 Task: Create a blank project CoolBridge with privacy Private to Project members  and default view as Board and in the team Taskers . Create three sections in the project as To-Do, Doing and Done
Action: Mouse moved to (79, 58)
Screenshot: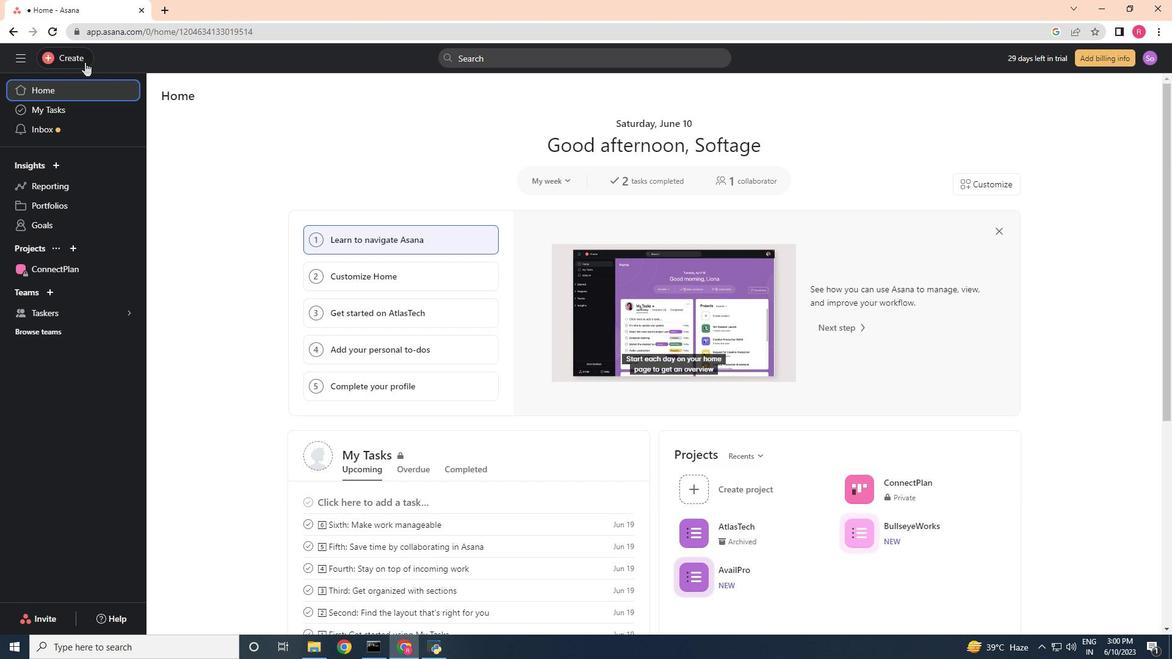 
Action: Mouse pressed left at (79, 58)
Screenshot: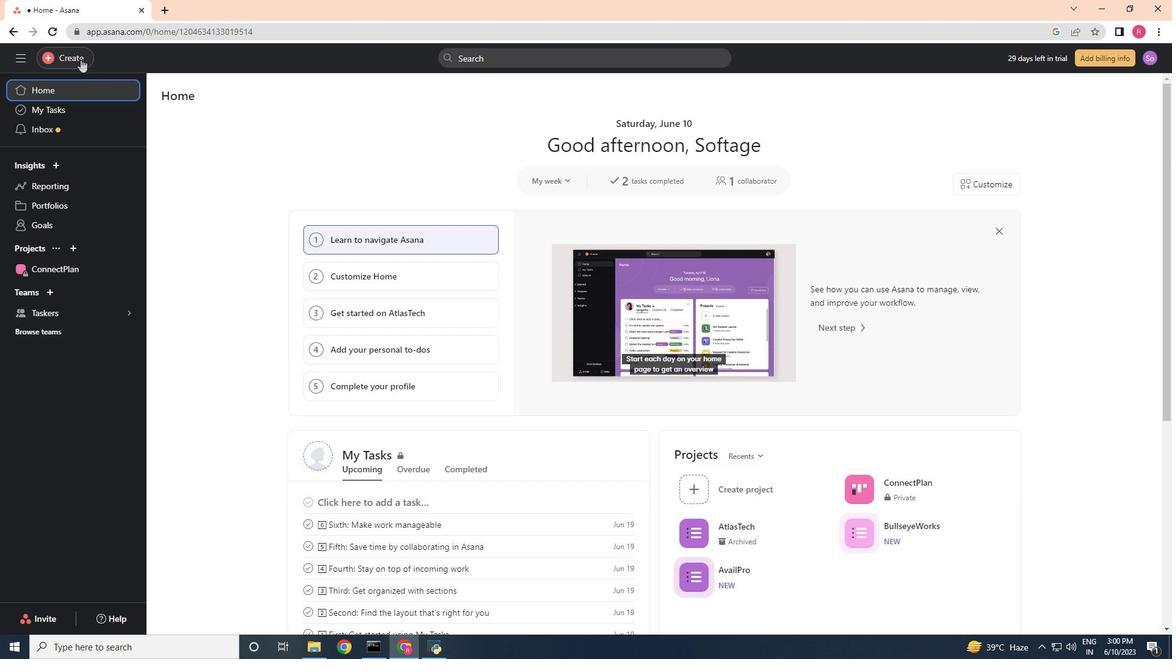 
Action: Mouse moved to (139, 88)
Screenshot: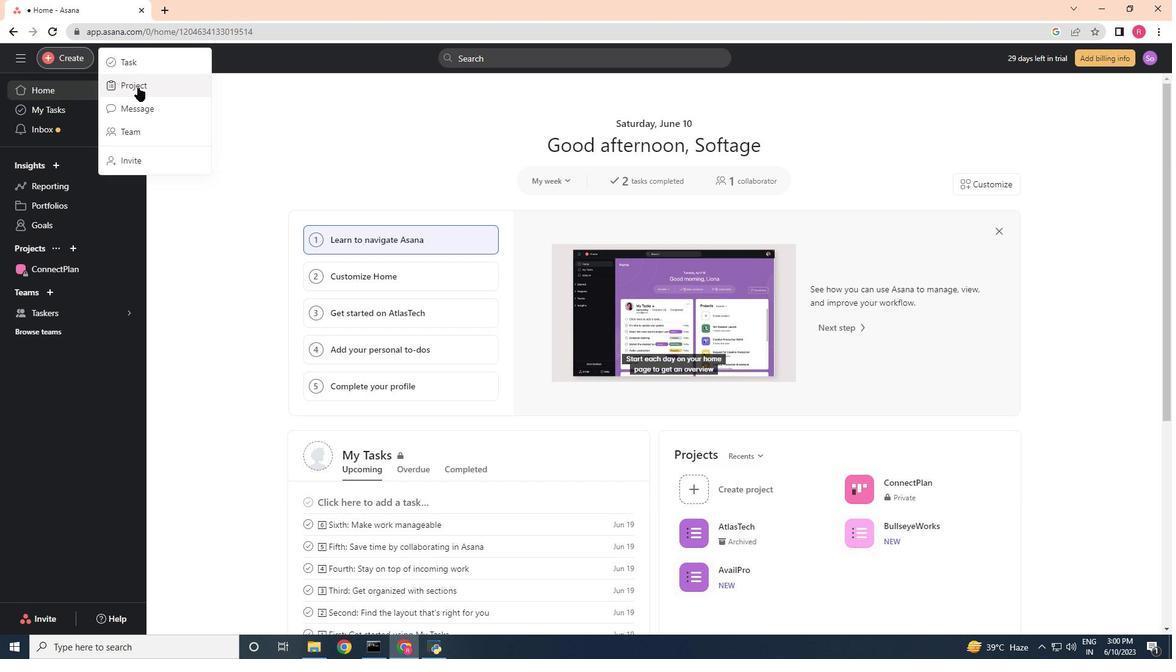 
Action: Mouse pressed left at (139, 88)
Screenshot: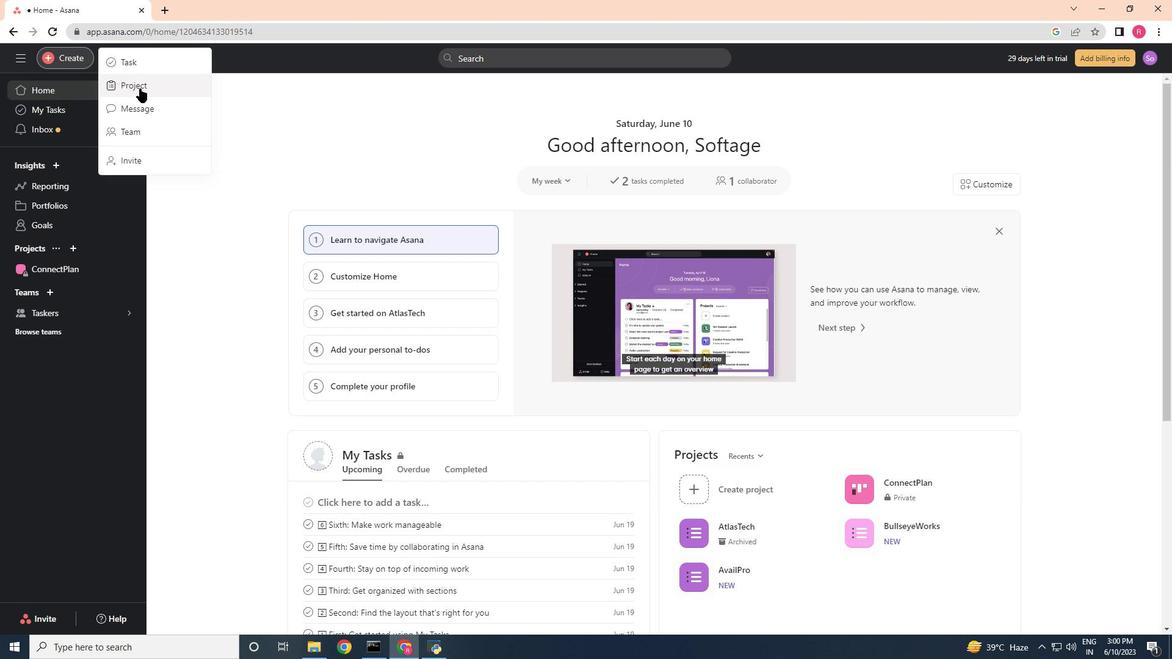 
Action: Mouse moved to (507, 277)
Screenshot: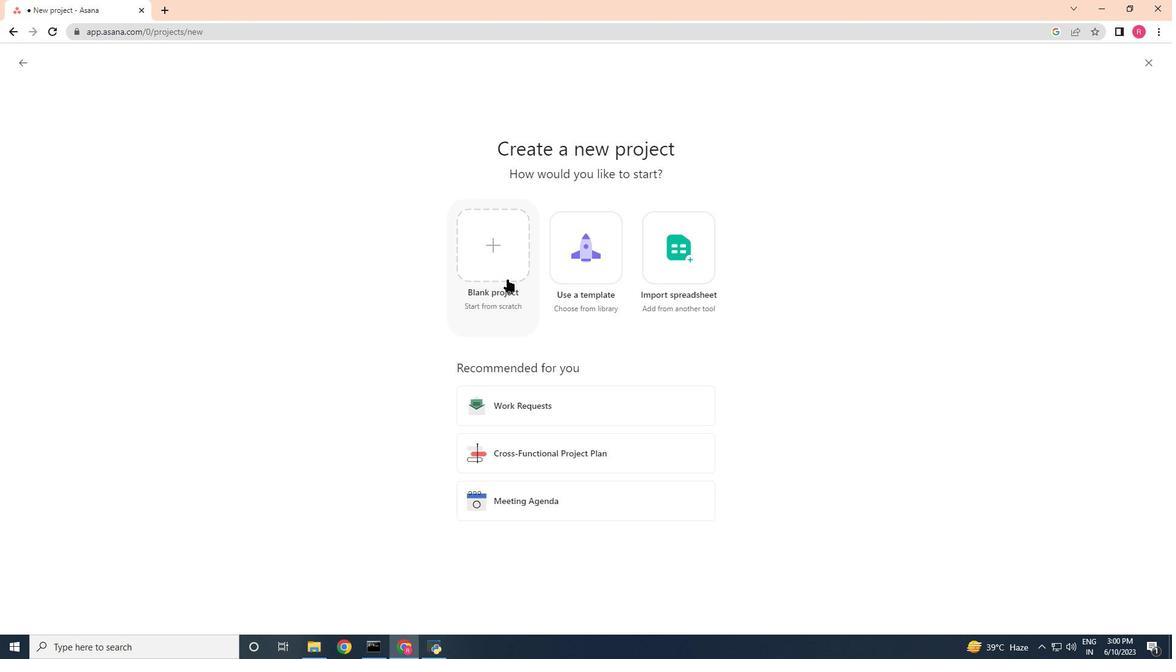 
Action: Mouse pressed left at (507, 277)
Screenshot: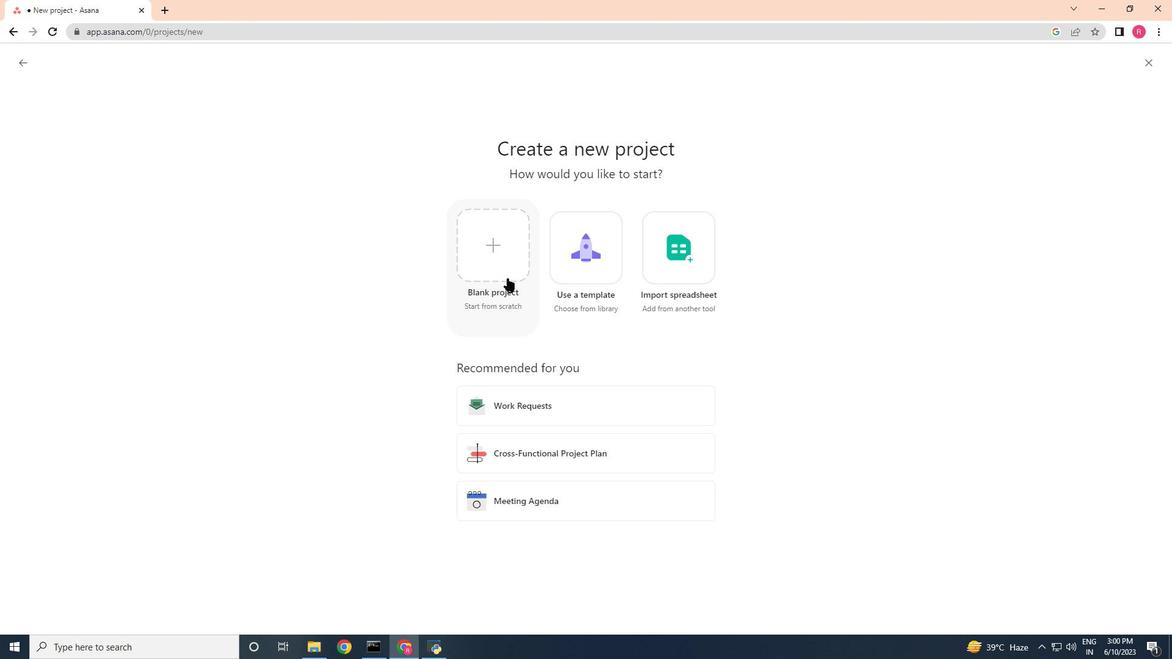
Action: Mouse moved to (495, 288)
Screenshot: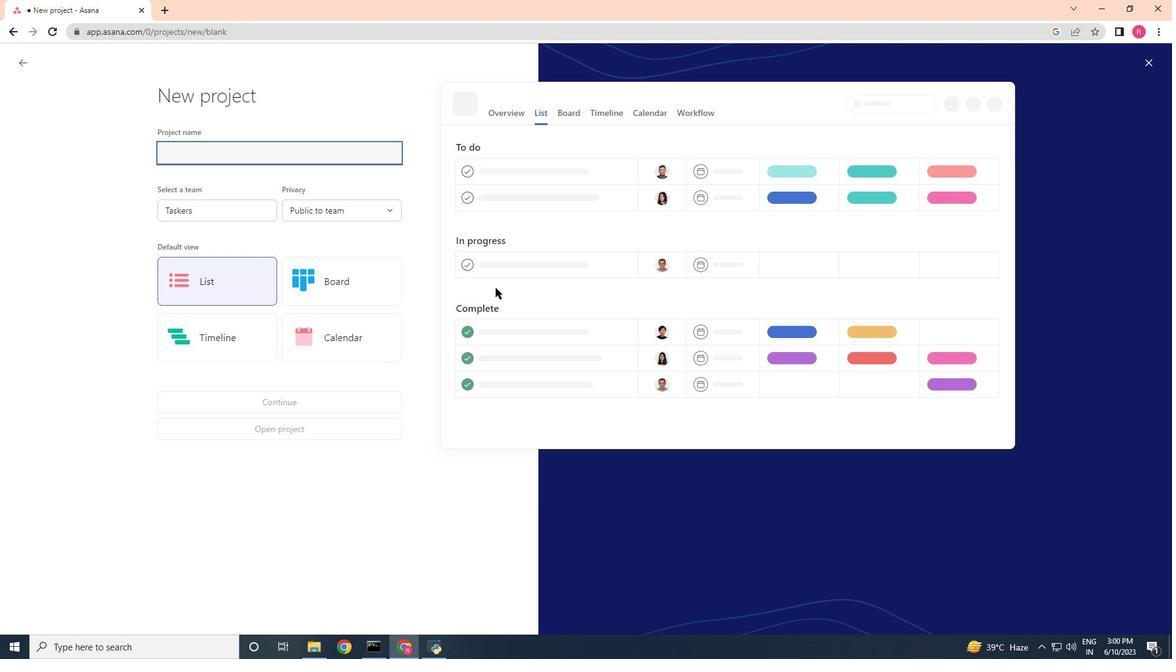 
Action: Key pressed <Key.shift>Cool<Key.shift>Bridge
Screenshot: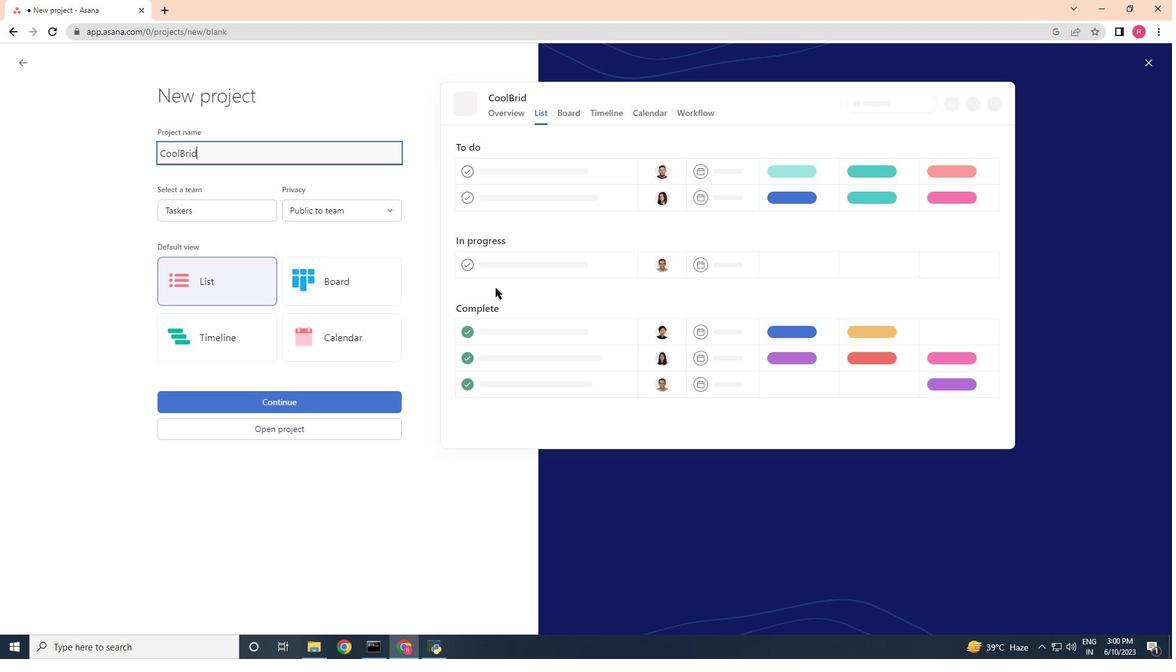 
Action: Mouse moved to (321, 205)
Screenshot: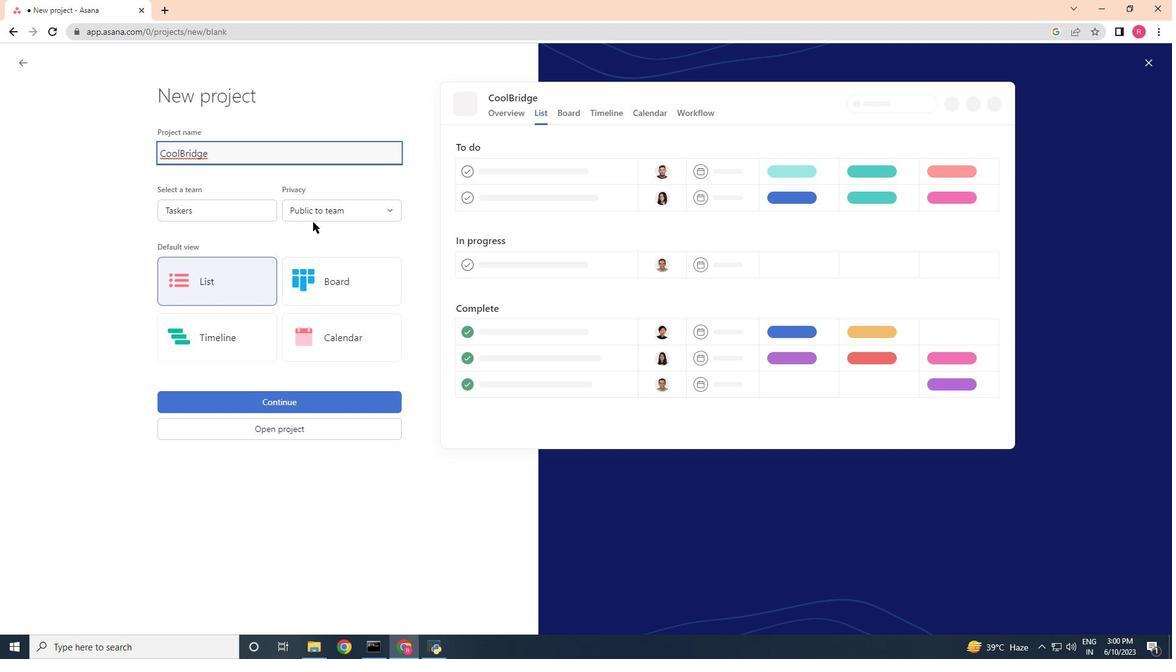 
Action: Mouse pressed left at (321, 205)
Screenshot: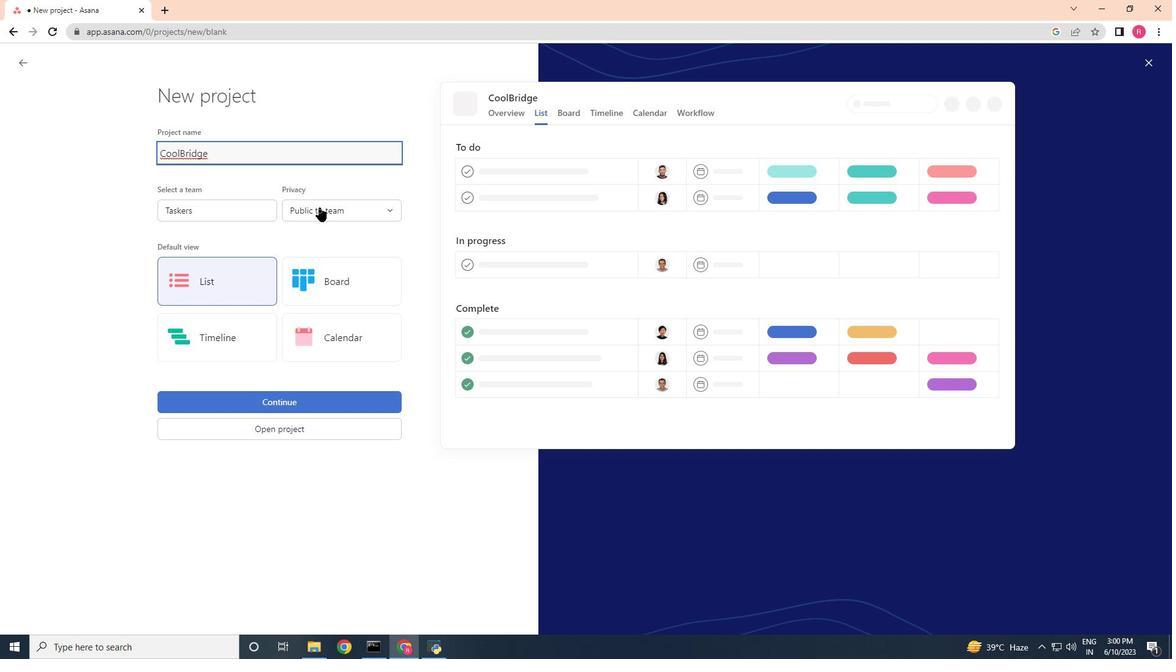 
Action: Mouse moved to (321, 253)
Screenshot: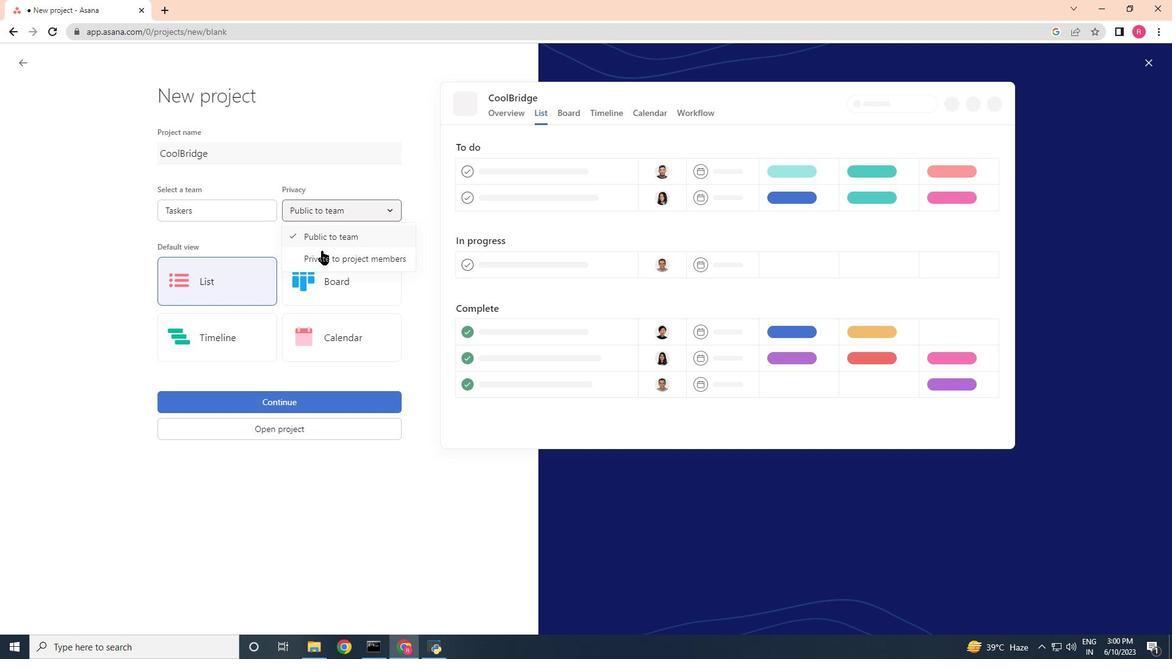 
Action: Mouse pressed left at (321, 253)
Screenshot: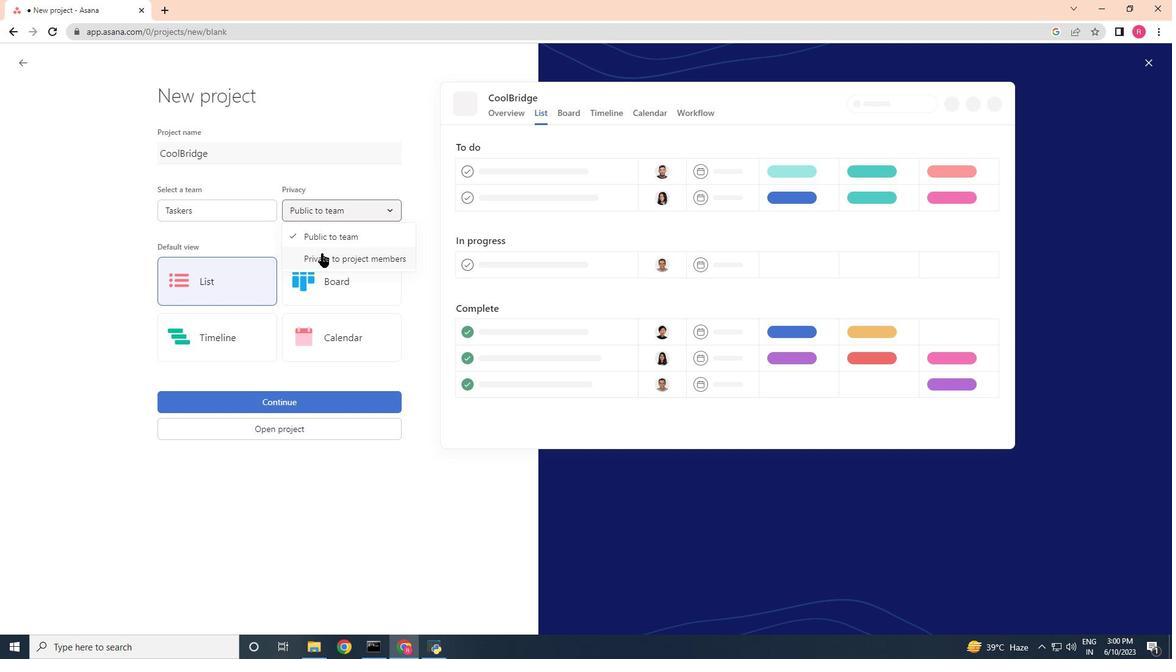 
Action: Mouse moved to (233, 216)
Screenshot: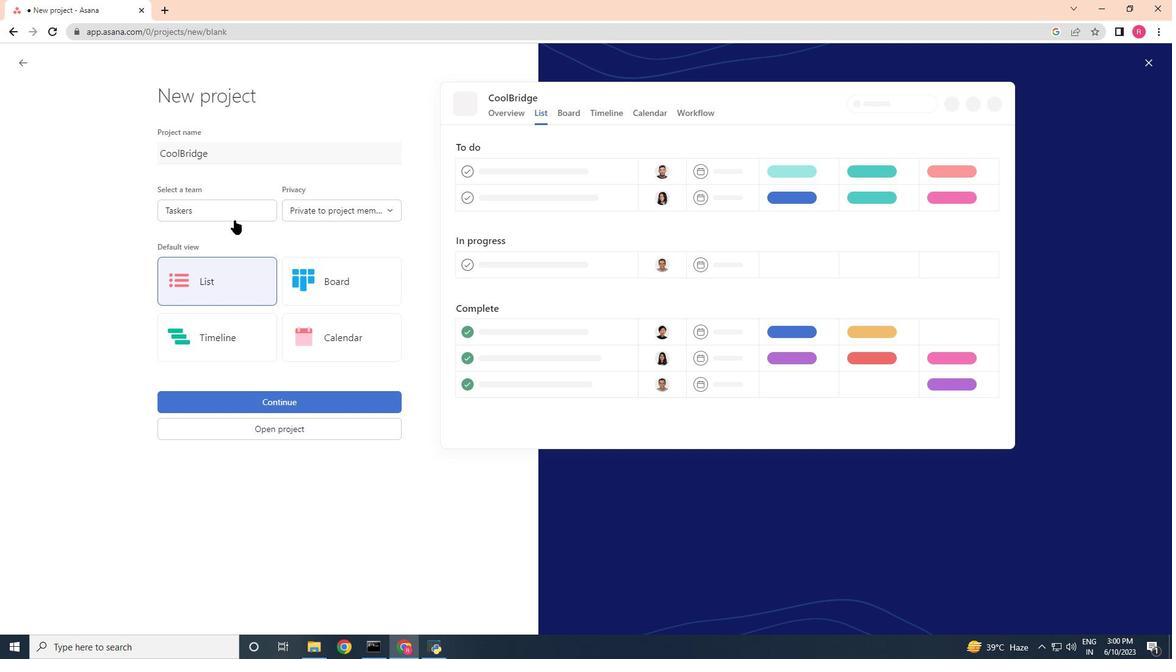 
Action: Mouse pressed left at (233, 216)
Screenshot: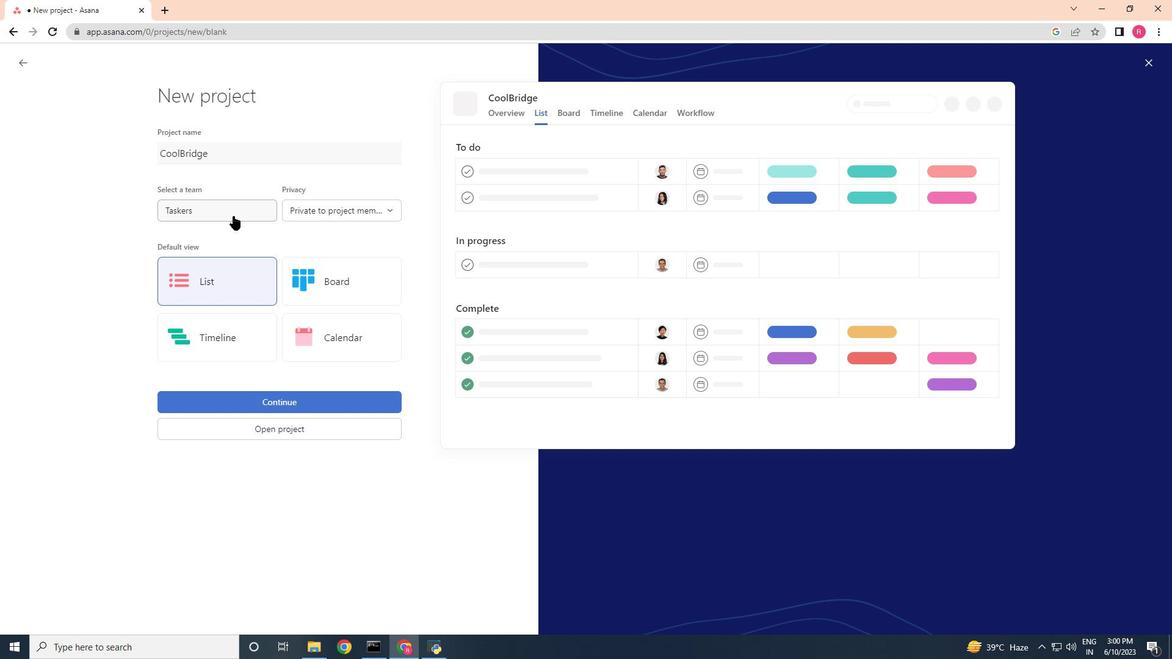 
Action: Mouse moved to (227, 228)
Screenshot: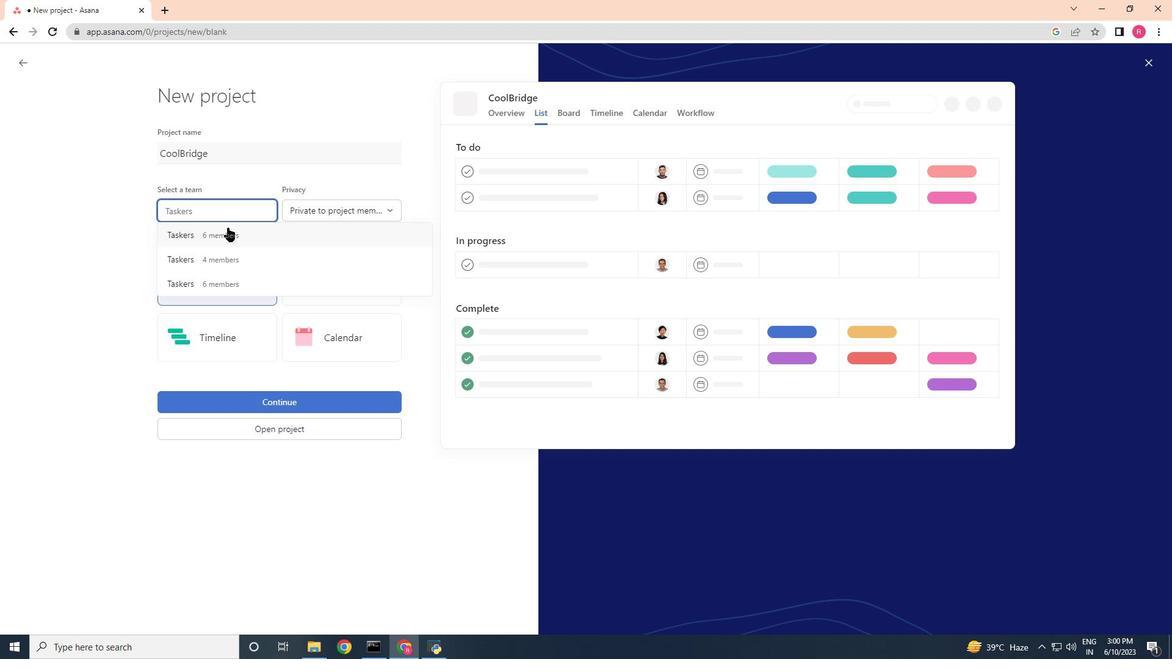 
Action: Mouse pressed left at (227, 228)
Screenshot: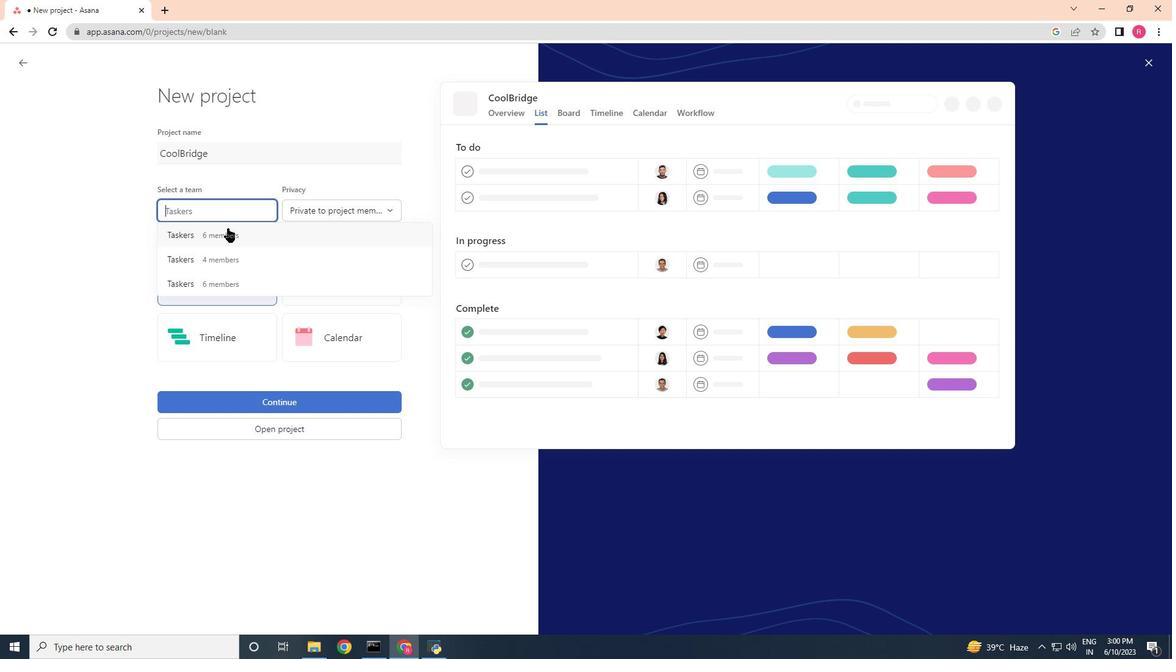 
Action: Mouse moved to (316, 281)
Screenshot: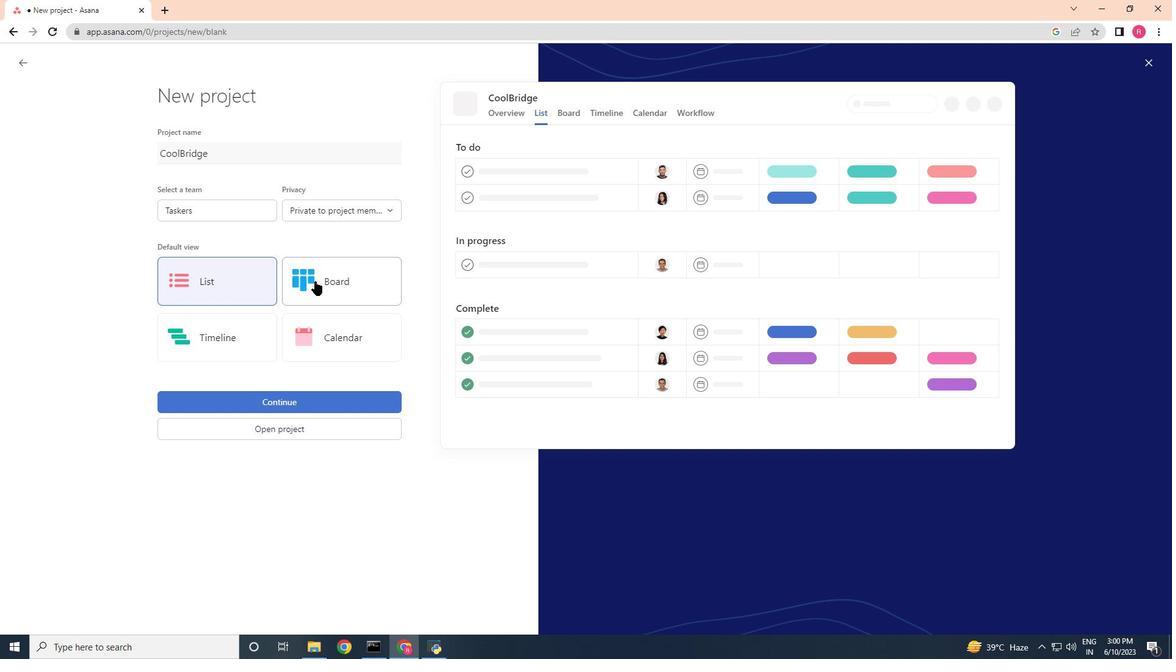 
Action: Mouse pressed left at (316, 281)
Screenshot: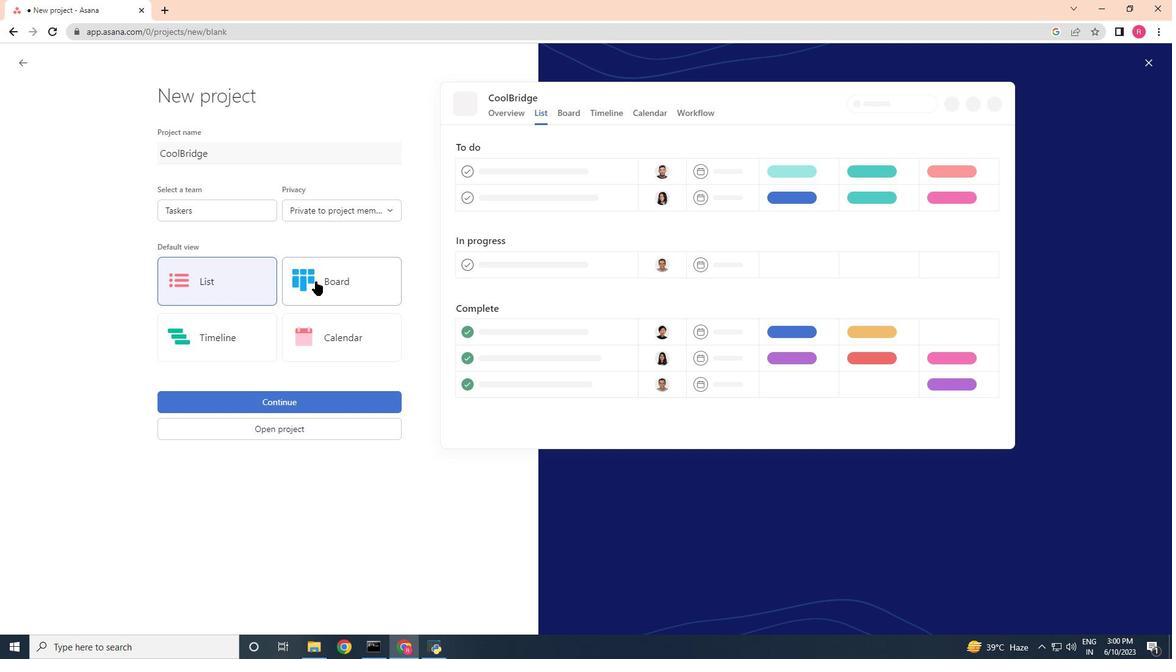 
Action: Mouse moved to (312, 399)
Screenshot: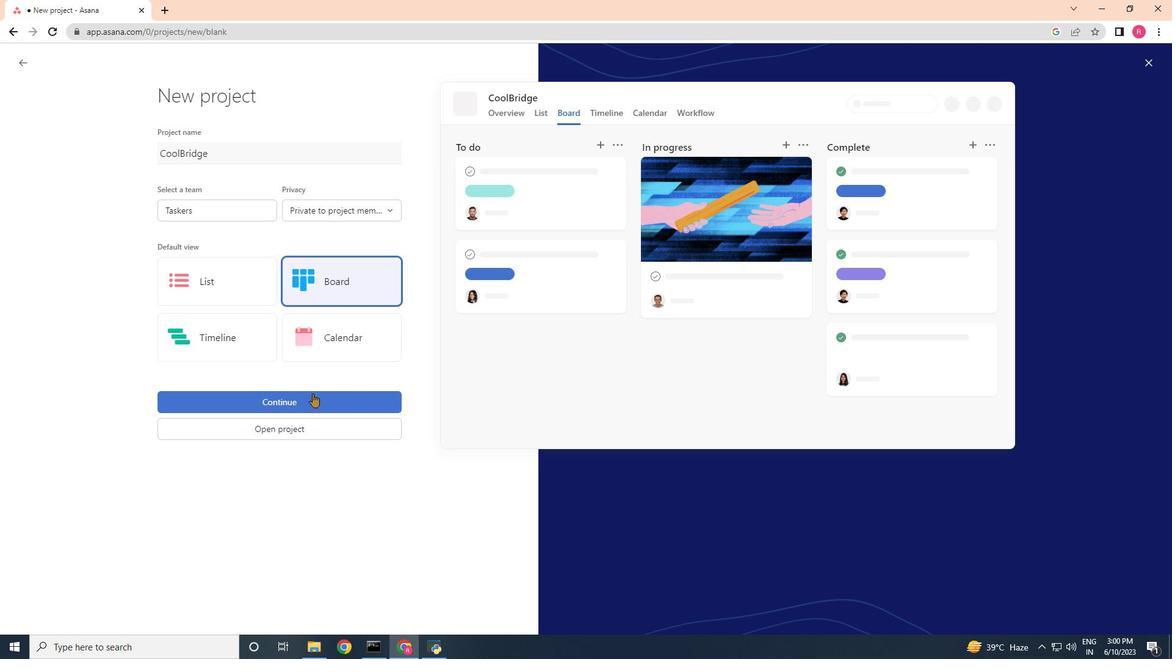 
Action: Mouse pressed left at (312, 399)
Screenshot: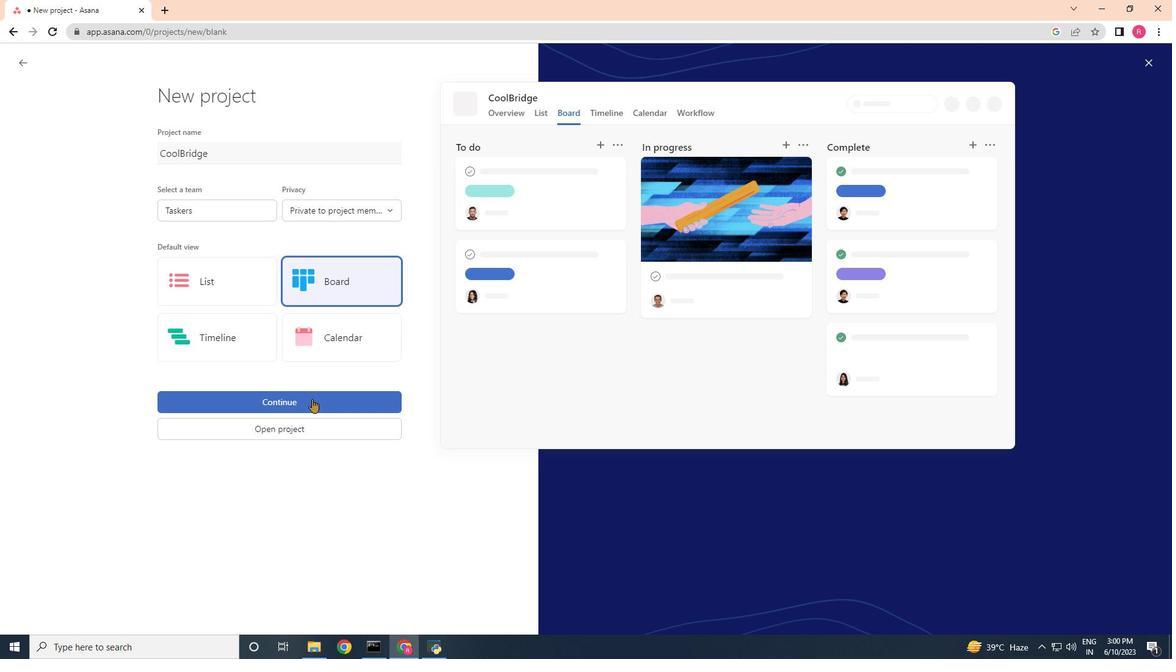 
Action: Mouse moved to (833, 471)
Screenshot: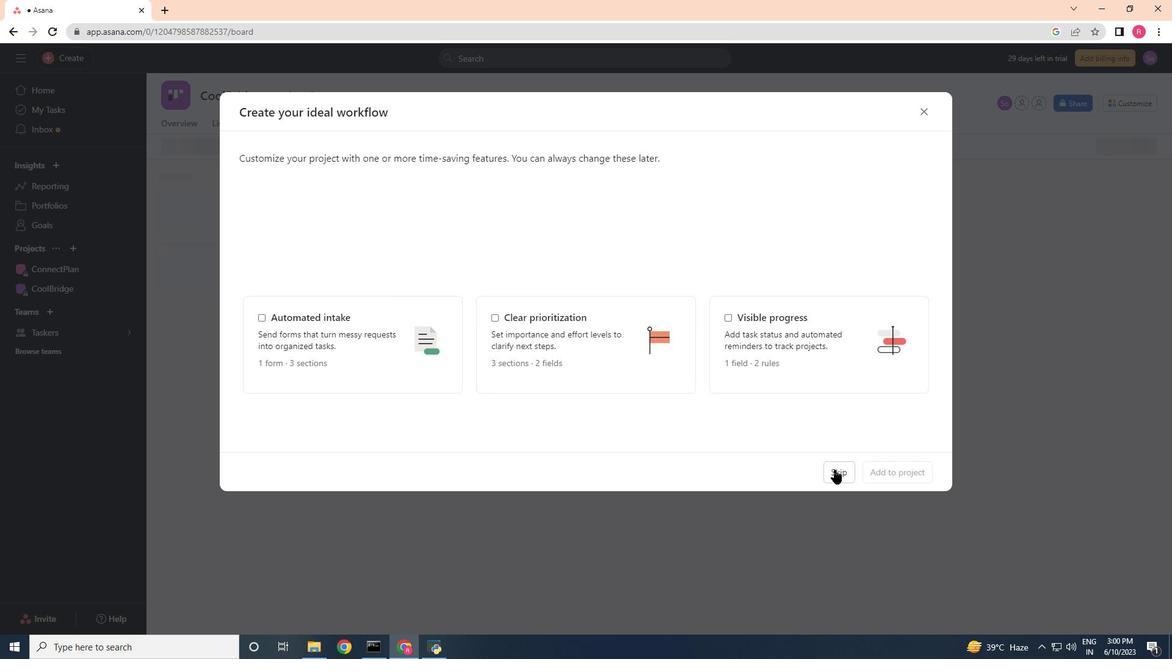 
Action: Mouse pressed left at (833, 471)
Screenshot: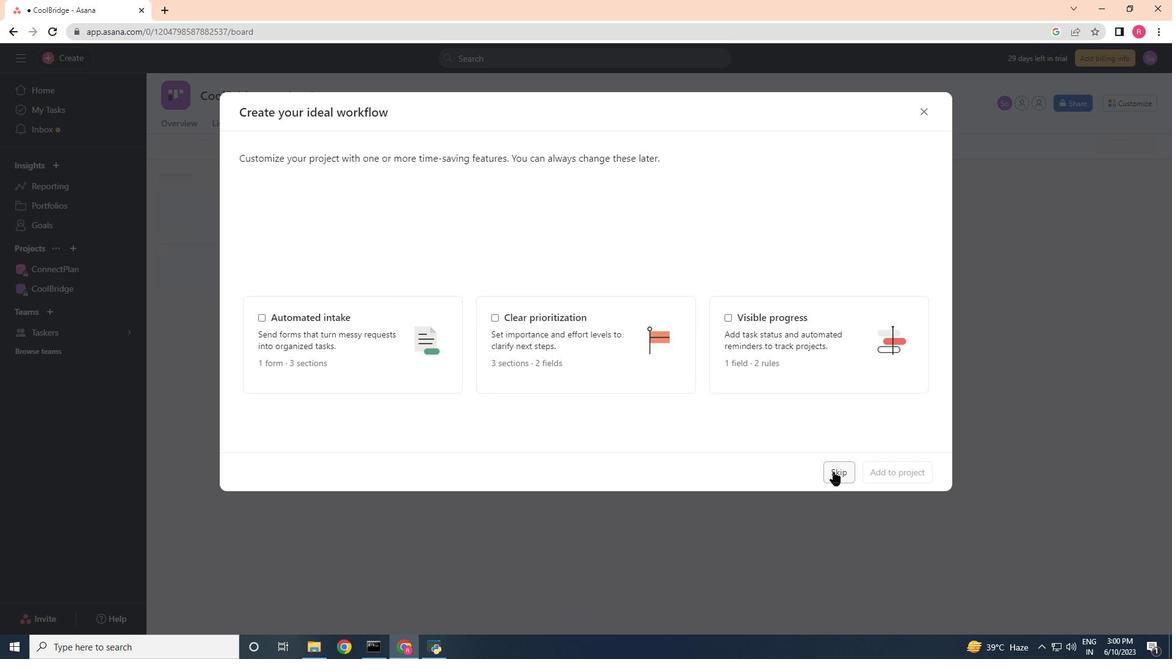 
Action: Mouse moved to (755, 180)
Screenshot: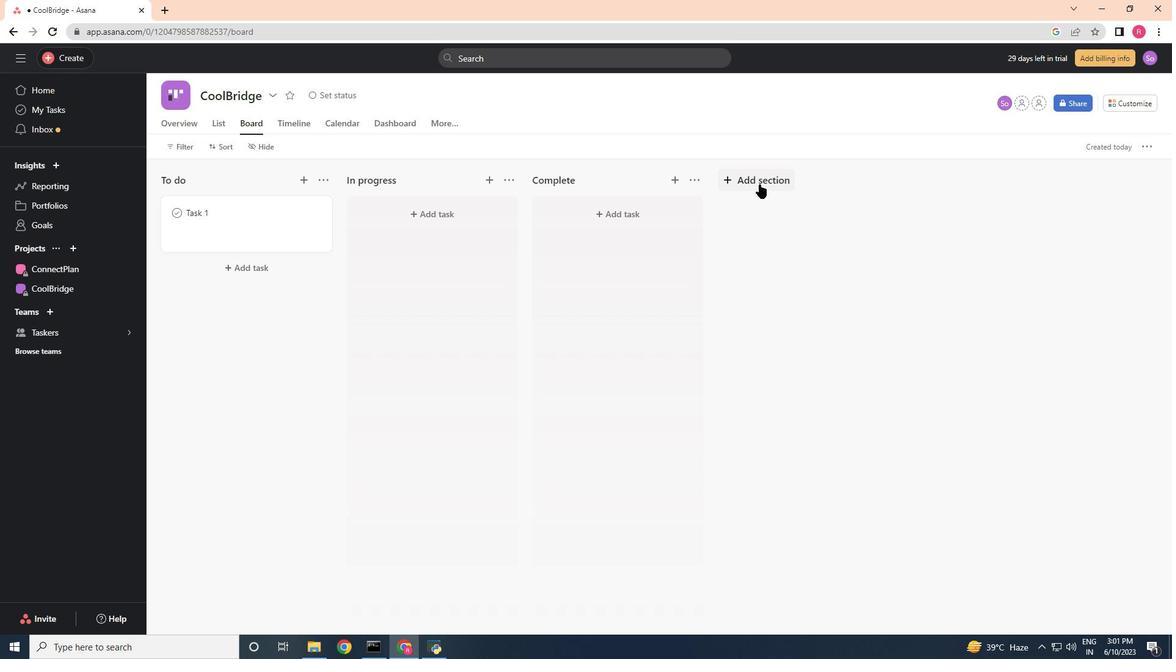
Action: Mouse pressed left at (755, 180)
Screenshot: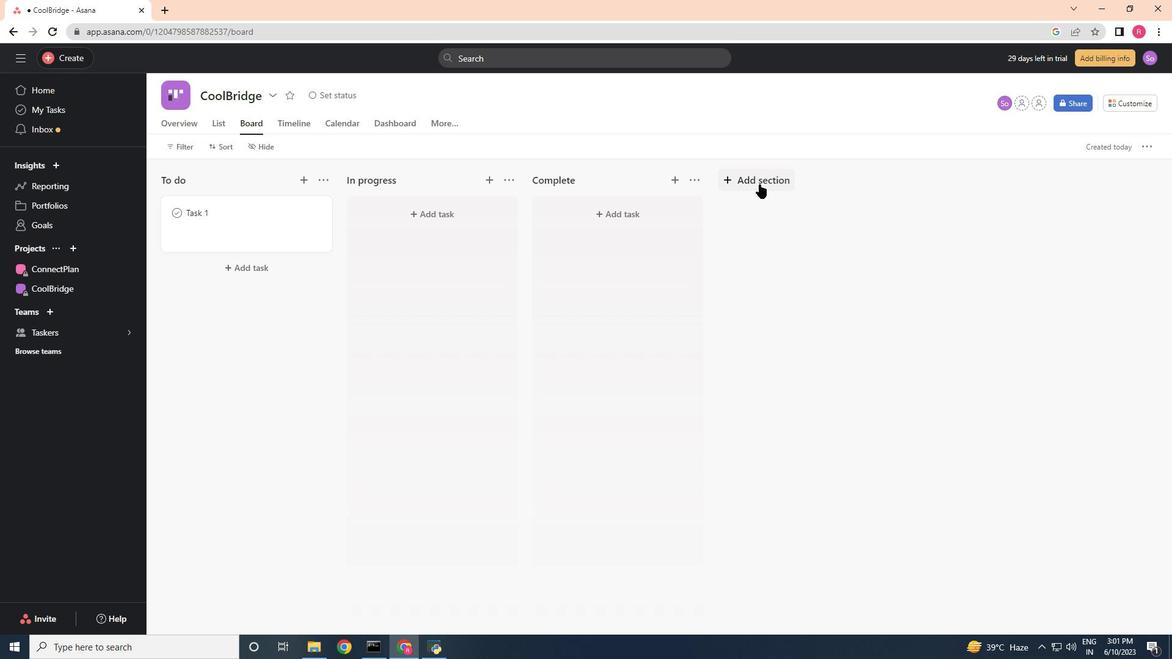 
Action: Mouse moved to (722, 200)
Screenshot: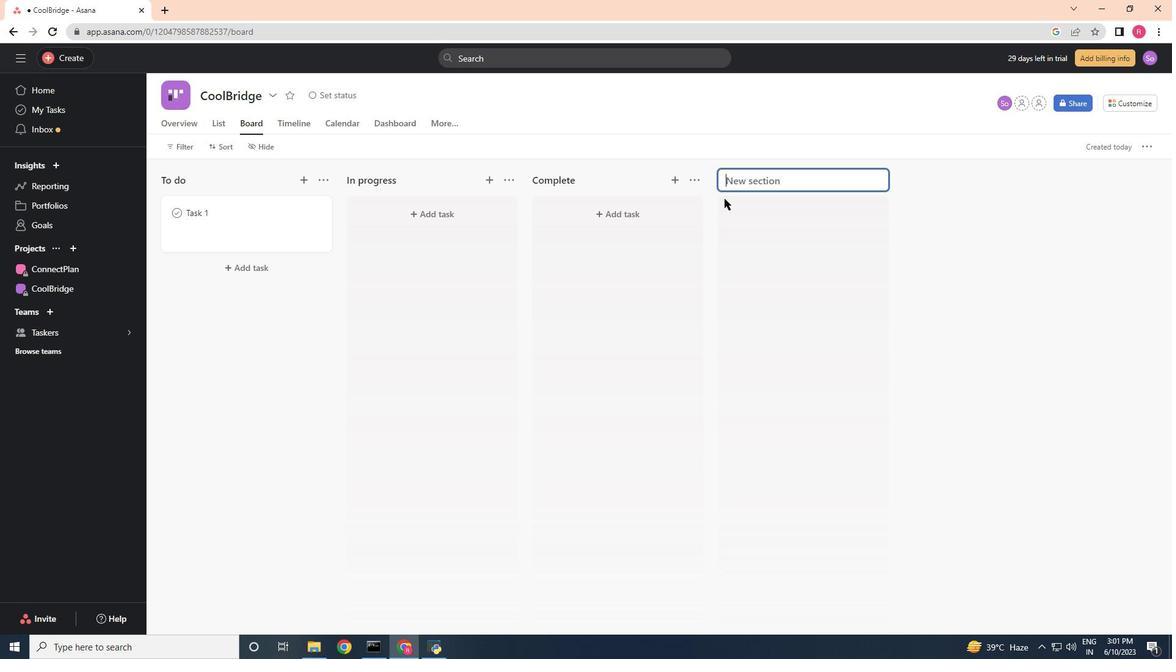 
Action: Key pressed <Key.shift><Key.shift><Key.shift><Key.shift><Key.shift><Key.shift><Key.shift><Key.shift><Key.shift><Key.shift><Key.shift><Key.shift><Key.shift><Key.shift><Key.shift><Key.shift><Key.shift><Key.shift><Key.shift><Key.shift><Key.shift><Key.shift><Key.shift><Key.shift><Key.shift><Key.shift><Key.shift><Key.shift><Key.shift><Key.shift>TO-<Key.shift>Do<Key.enter><Key.shift><Key.shift><Key.shift><Key.shift><Key.shift><Key.shift><Key.shift><Key.shift><Key.shift><Key.shift><Key.shift><Key.shift><Key.shift><Key.shift><Key.shift>Doing<Key.enter><Key.shift>Done<Key.enter>
Screenshot: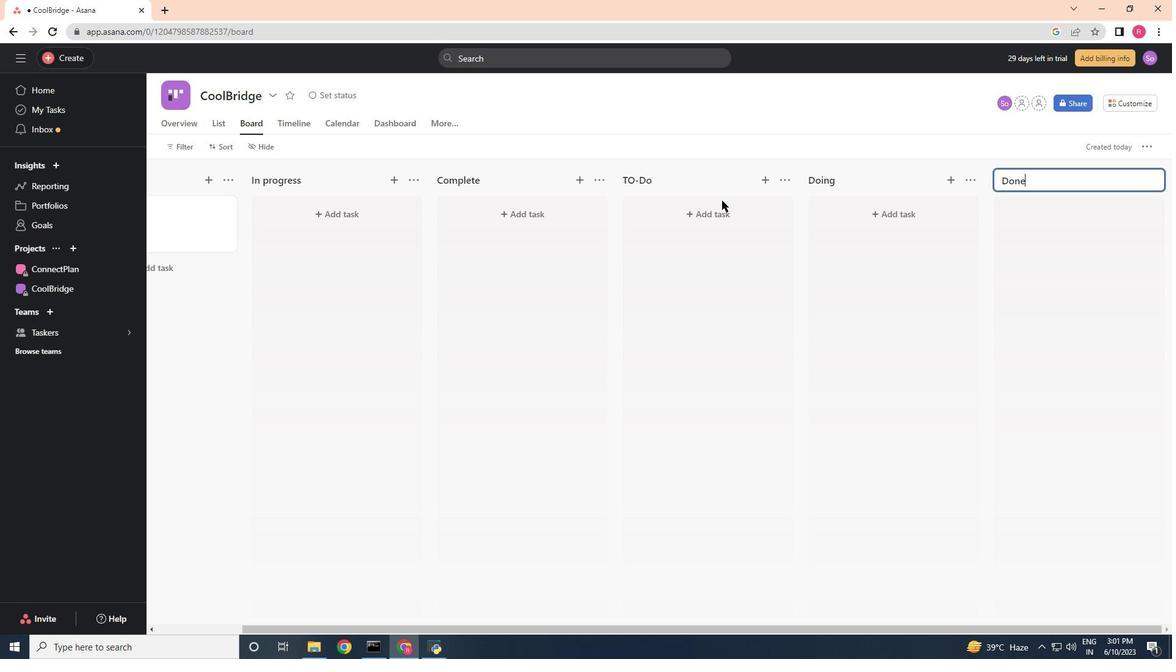 
Action: Mouse moved to (714, 205)
Screenshot: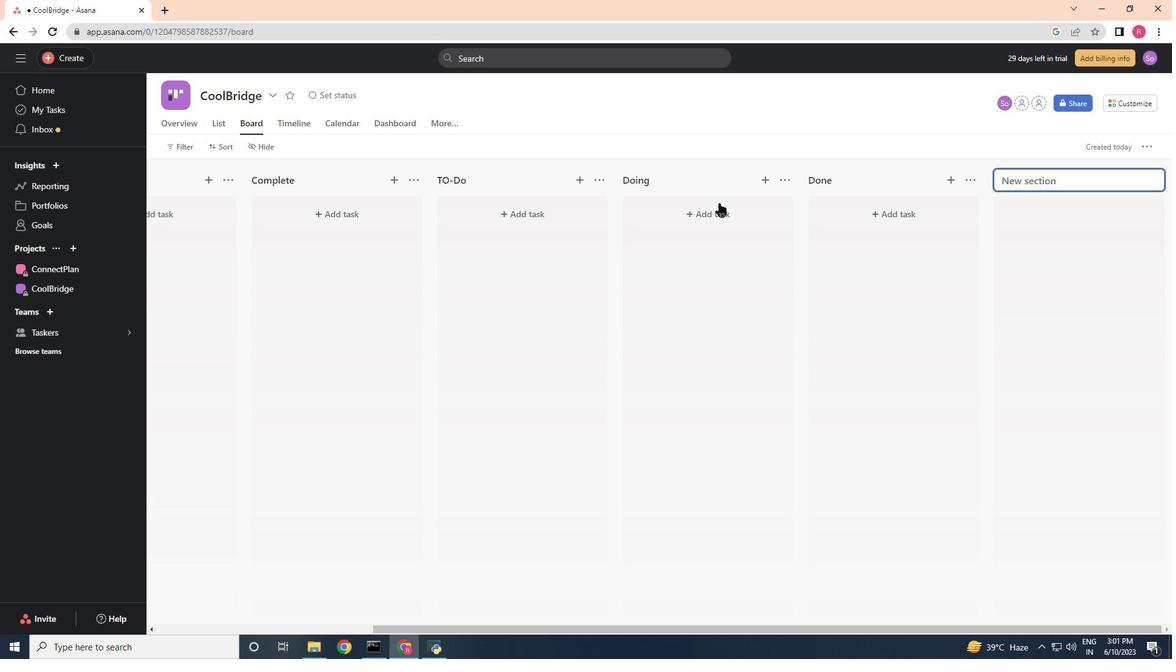 
